 Task: Get the traffic updates for the Robert F. Kennedy Bridge.
Action: Mouse pressed left at (239, 88)
Screenshot: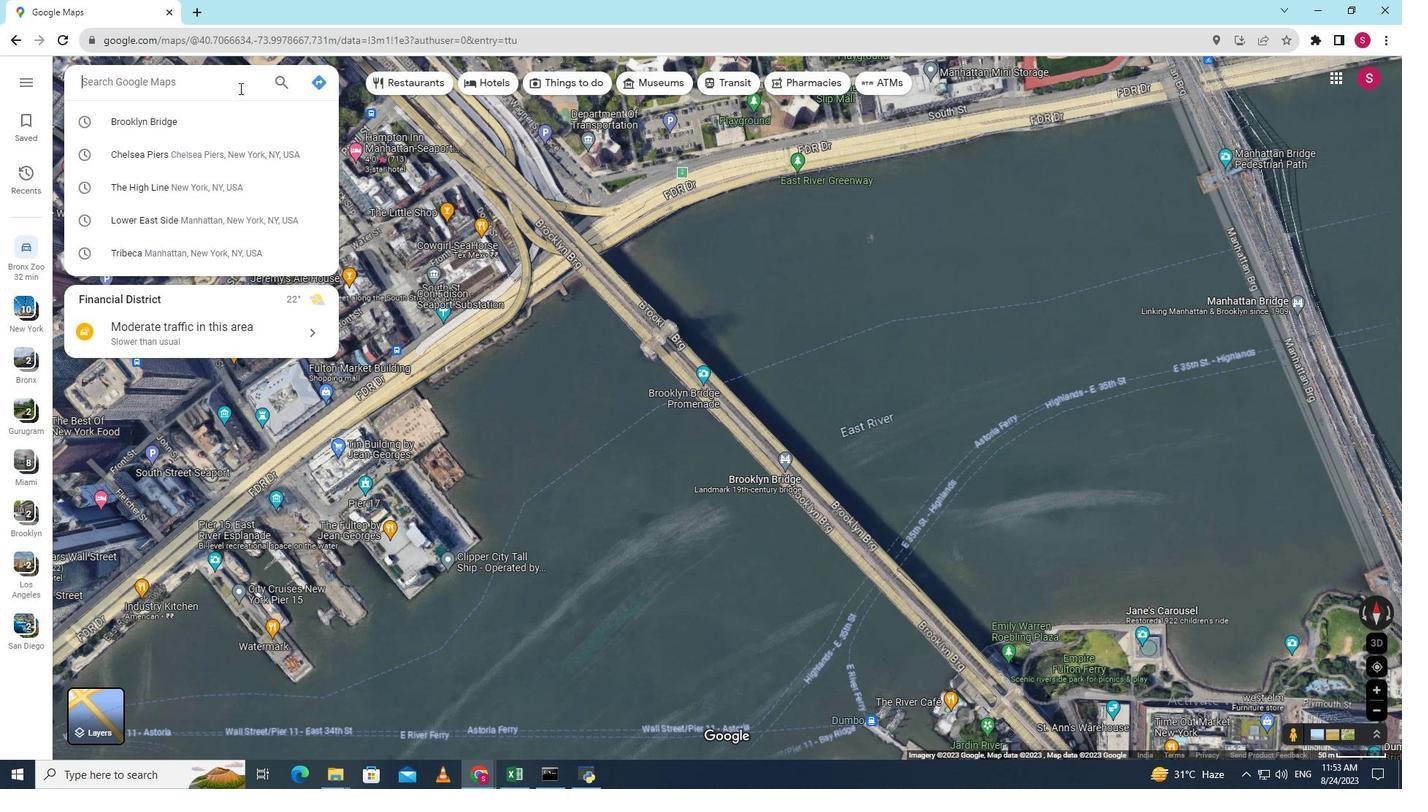 
Action: Key pressed <Key.shift><Key.shift><Key.shift><Key.shift><Key.shift><Key.shift><Key.shift><Key.shift><Key.shift><Key.shift><Key.shift><Key.shift>Robert<Key.space><Key.shift>F.<Key.space><Key.shift><Key.shift><Key.shift><Key.shift><Key.shift><Key.shift><Key.shift><Key.shift><Key.shift><Key.shift><Key.shift><Key.shift><Key.shift><Key.shift><Key.shift><Key.shift><Key.shift><Key.shift><Key.shift><Key.shift><Key.shift><Key.shift><Key.shift><Key.shift><Key.shift><Key.shift><Key.shift>Kennedy<Key.space><Key.shift><Key.shift><Key.shift><Key.shift><Key.shift><Key.shift><Key.shift><Key.shift><Key.shift><Key.shift><Key.shift><Key.shift><Key.shift><Key.shift><Key.shift><Key.shift><Key.shift><Key.shift><Key.shift><Key.shift><Key.shift><Key.shift><Key.shift><Key.shift><Key.shift><Key.shift><Key.shift><Key.shift><Key.shift><Key.shift><Key.shift><Key.shift><Key.shift><Key.shift><Key.shift><Key.shift><Key.shift><Key.shift><Key.shift><Key.shift><Key.shift><Key.shift><Key.shift><Key.shift><Key.shift><Key.shift><Key.shift><Key.shift><Key.shift><Key.shift><Key.shift><Key.shift><Key.shift><Key.shift><Key.shift><Key.shift><Key.shift><Key.shift><Key.shift><Key.shift><Key.shift><Key.shift><Key.shift><Key.shift><Key.shift><Key.shift><Key.shift><Key.shift><Key.shift><Key.shift>Bridge<Key.enter>
Screenshot: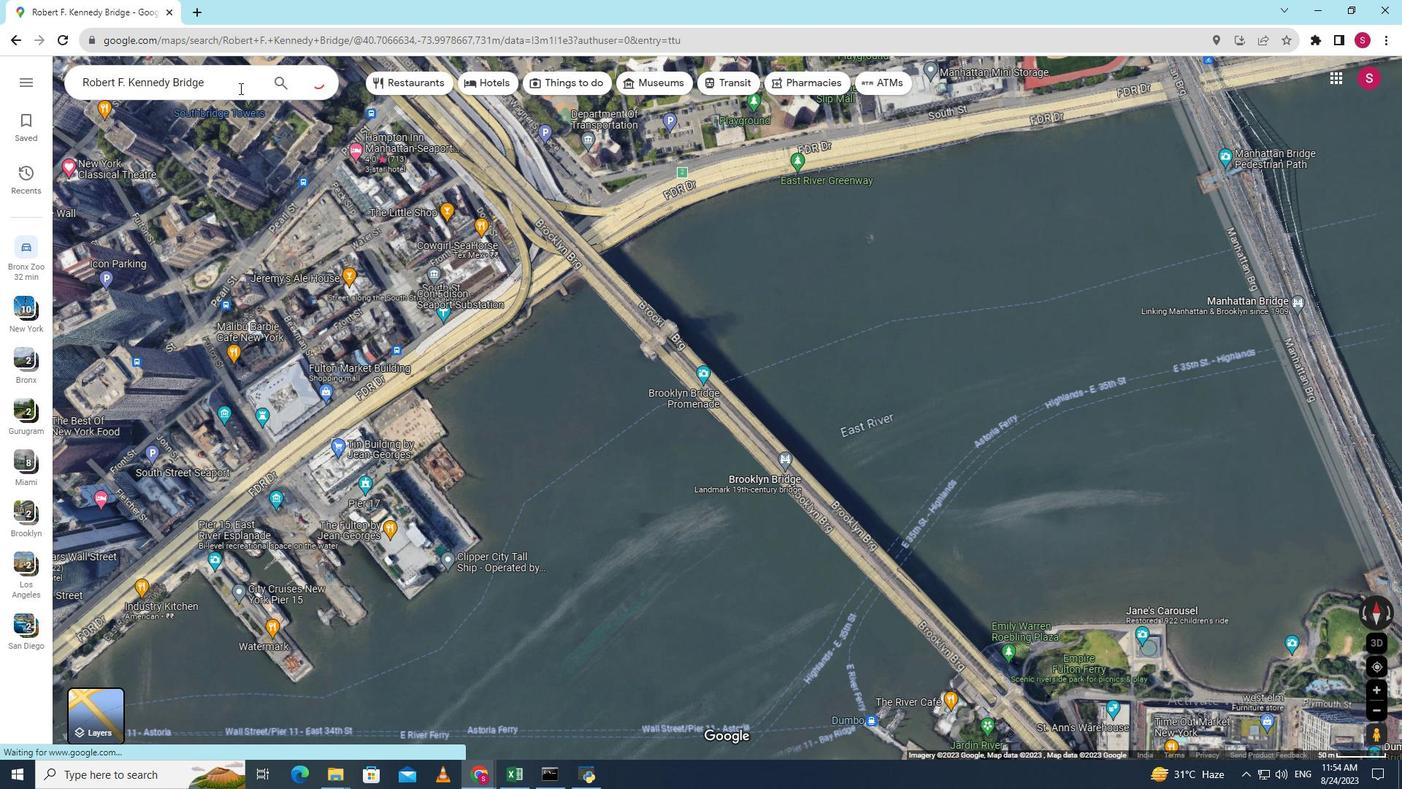 
Action: Mouse moved to (646, 715)
Screenshot: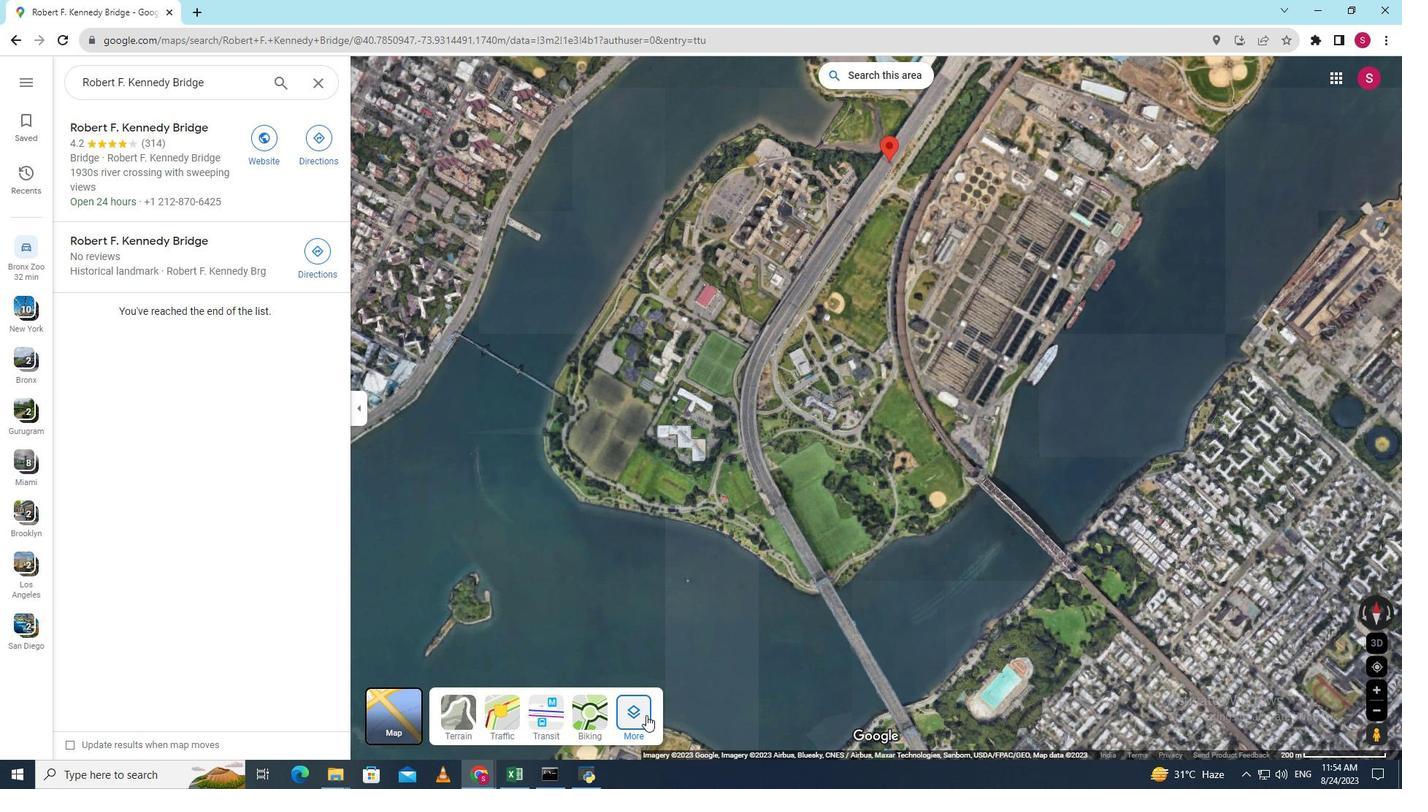 
Action: Mouse pressed left at (646, 715)
Screenshot: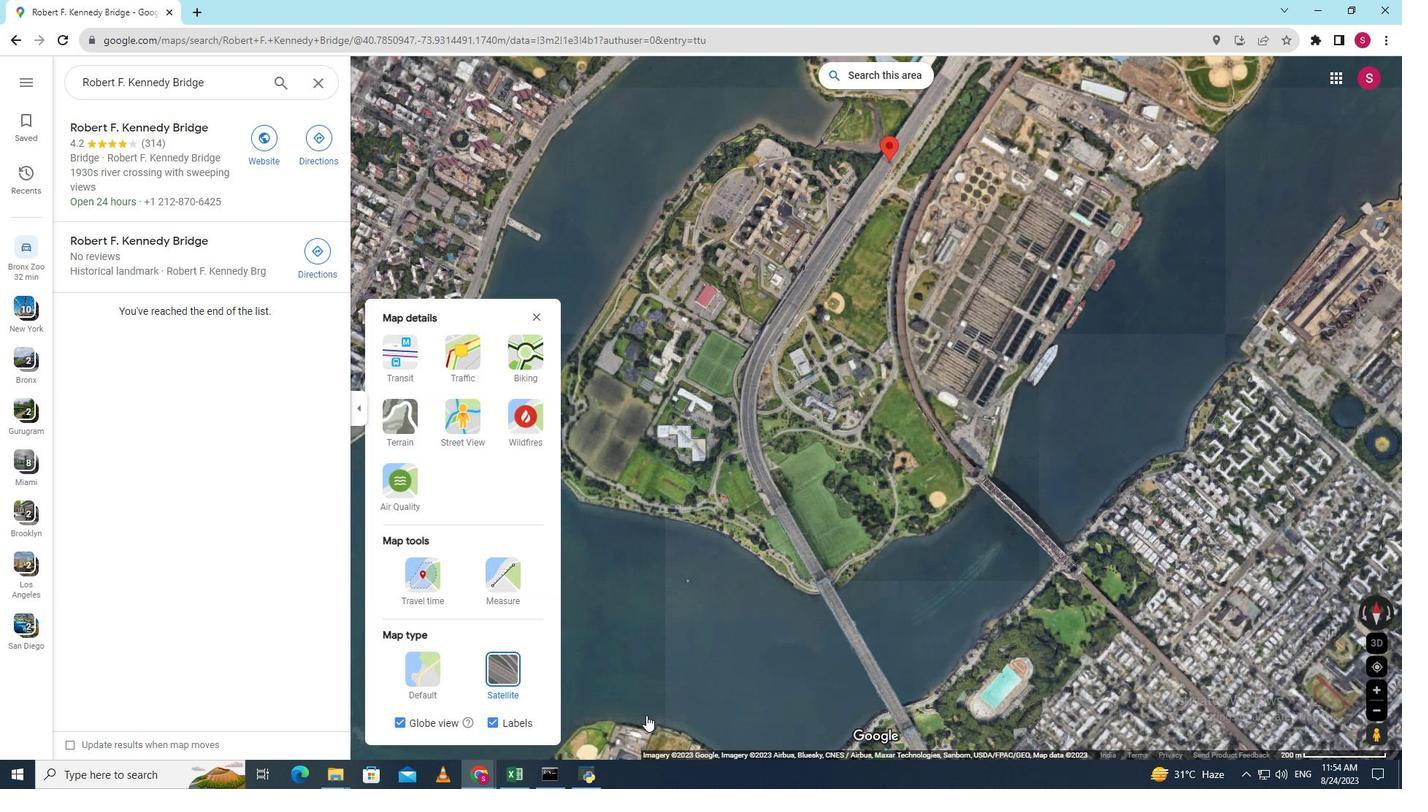 
Action: Mouse moved to (457, 342)
Screenshot: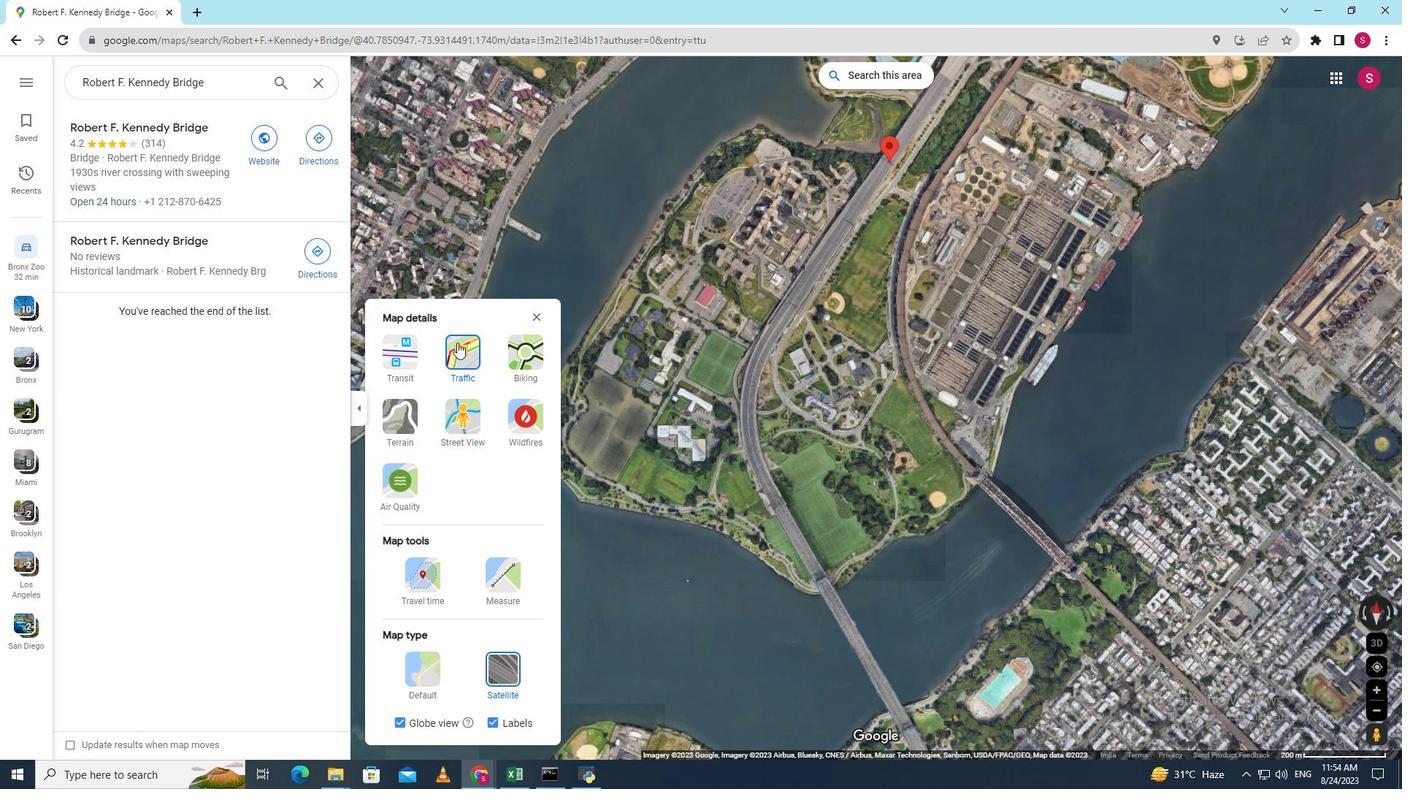 
Action: Mouse pressed left at (457, 342)
Screenshot: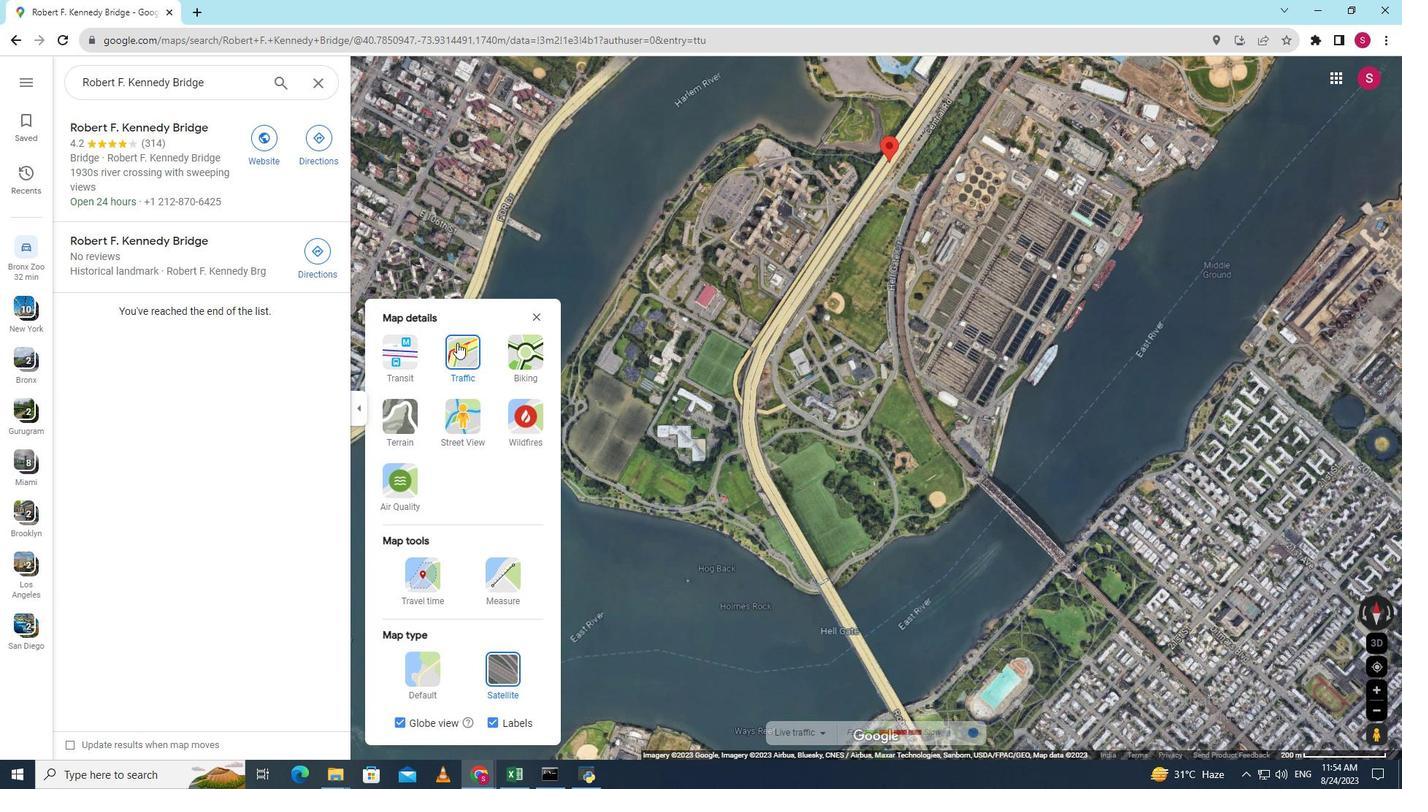 
Action: Mouse moved to (824, 733)
Screenshot: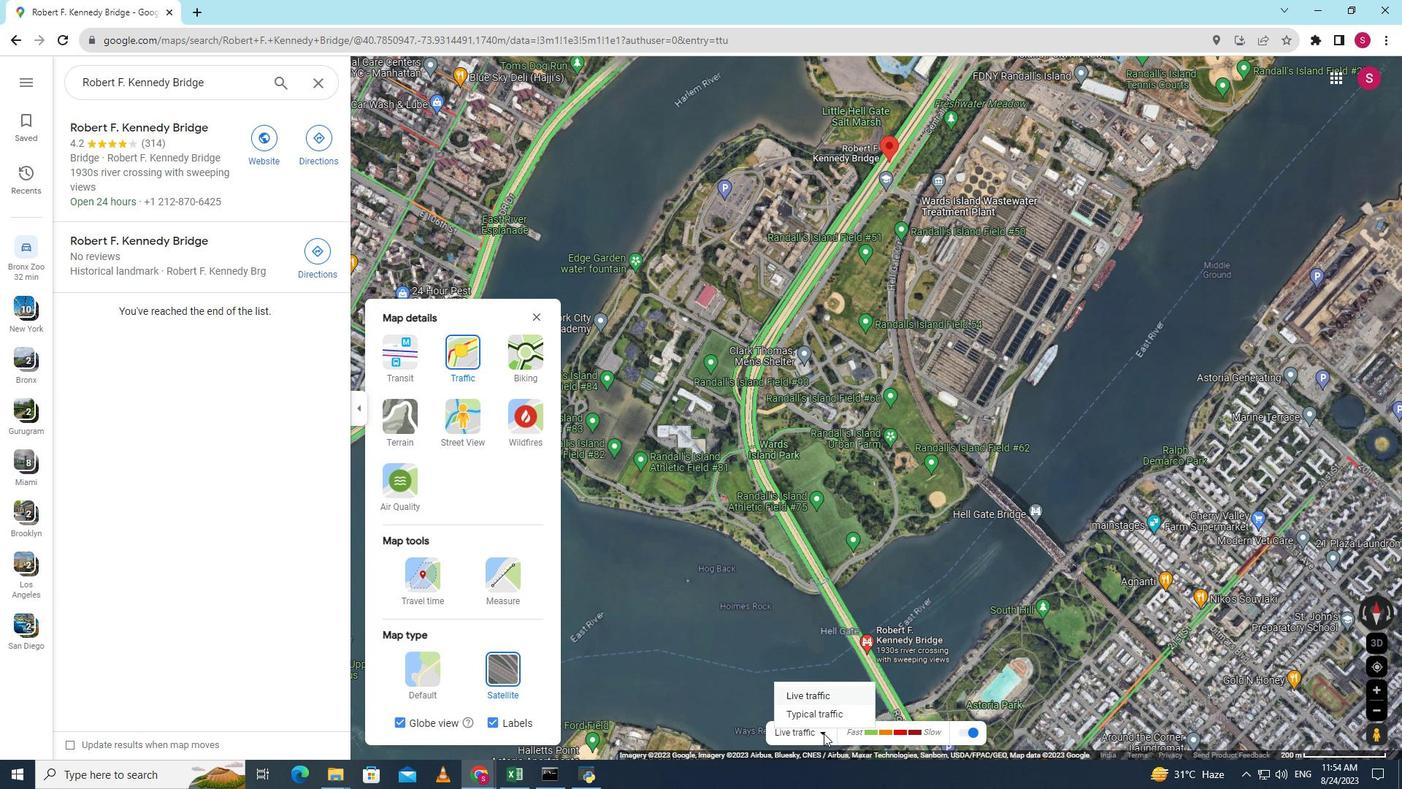 
Action: Mouse pressed left at (824, 733)
Screenshot: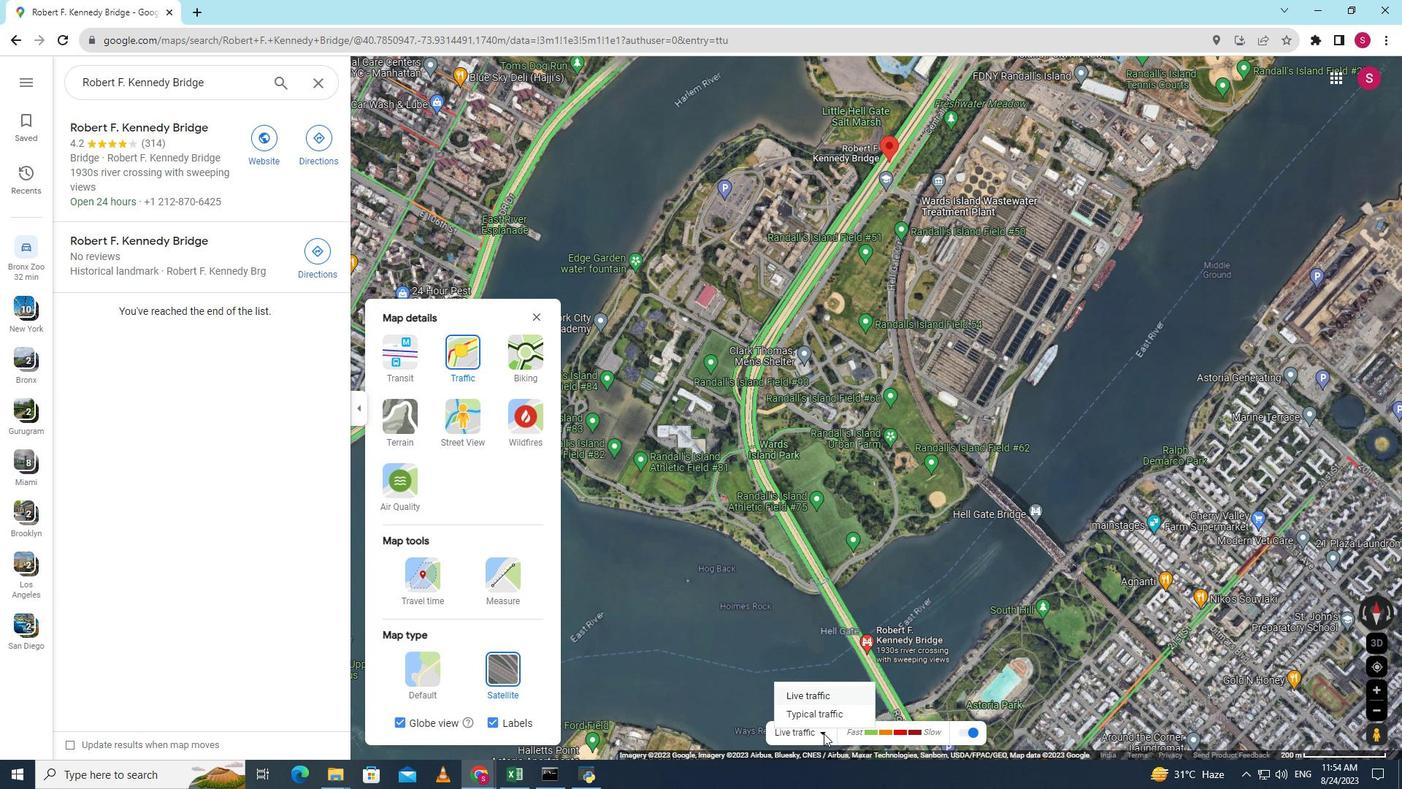 
Action: Mouse moved to (815, 714)
Screenshot: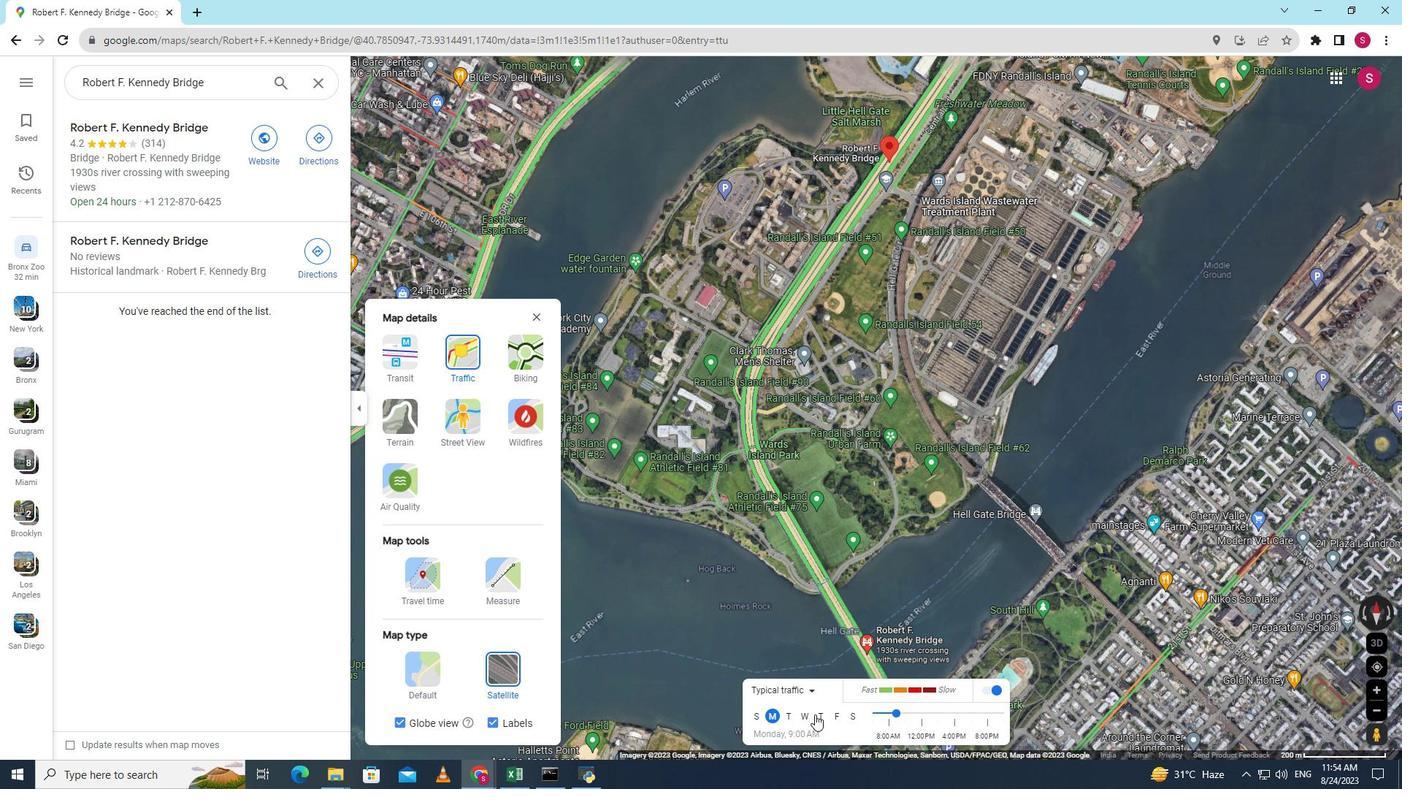 
Action: Mouse pressed left at (815, 714)
Screenshot: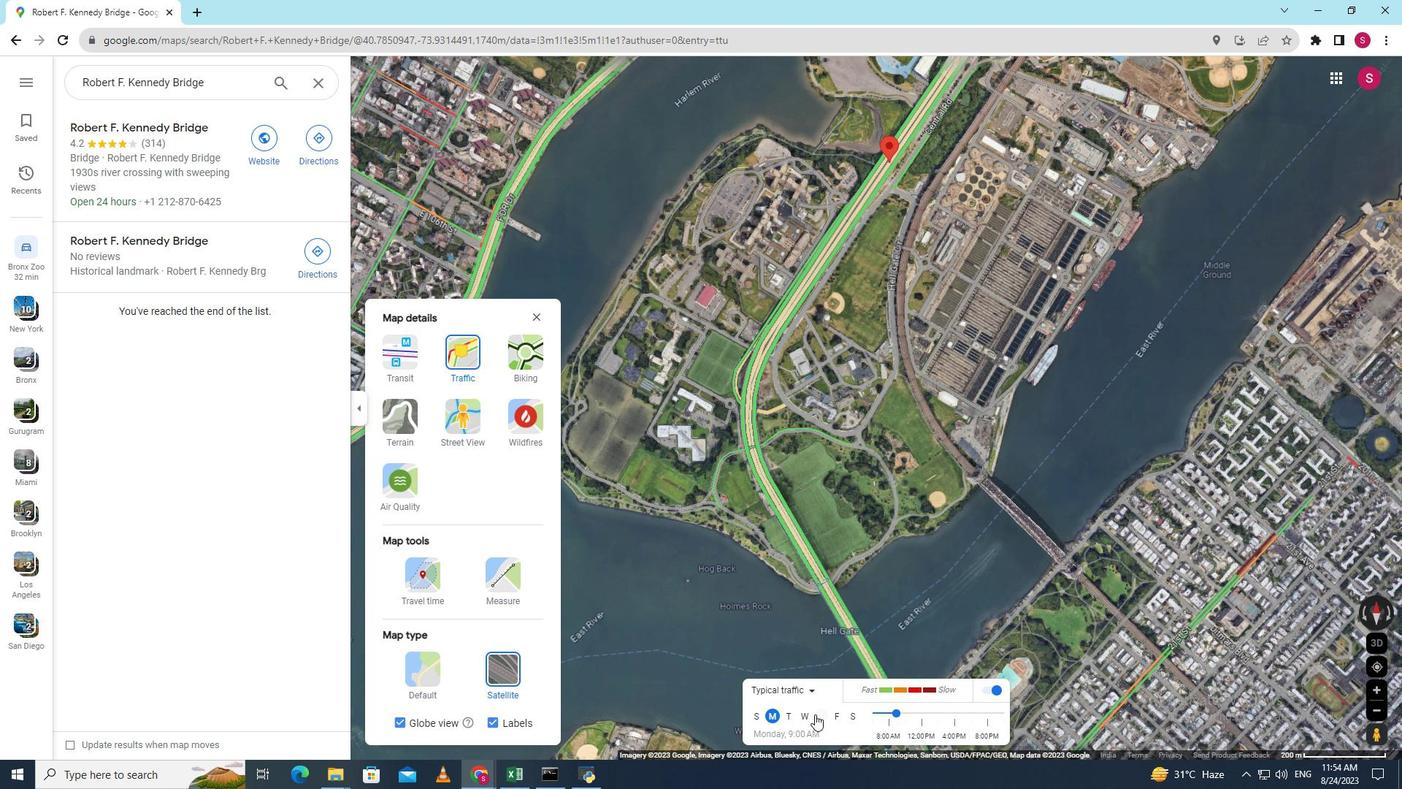
Action: Mouse moved to (805, 719)
Screenshot: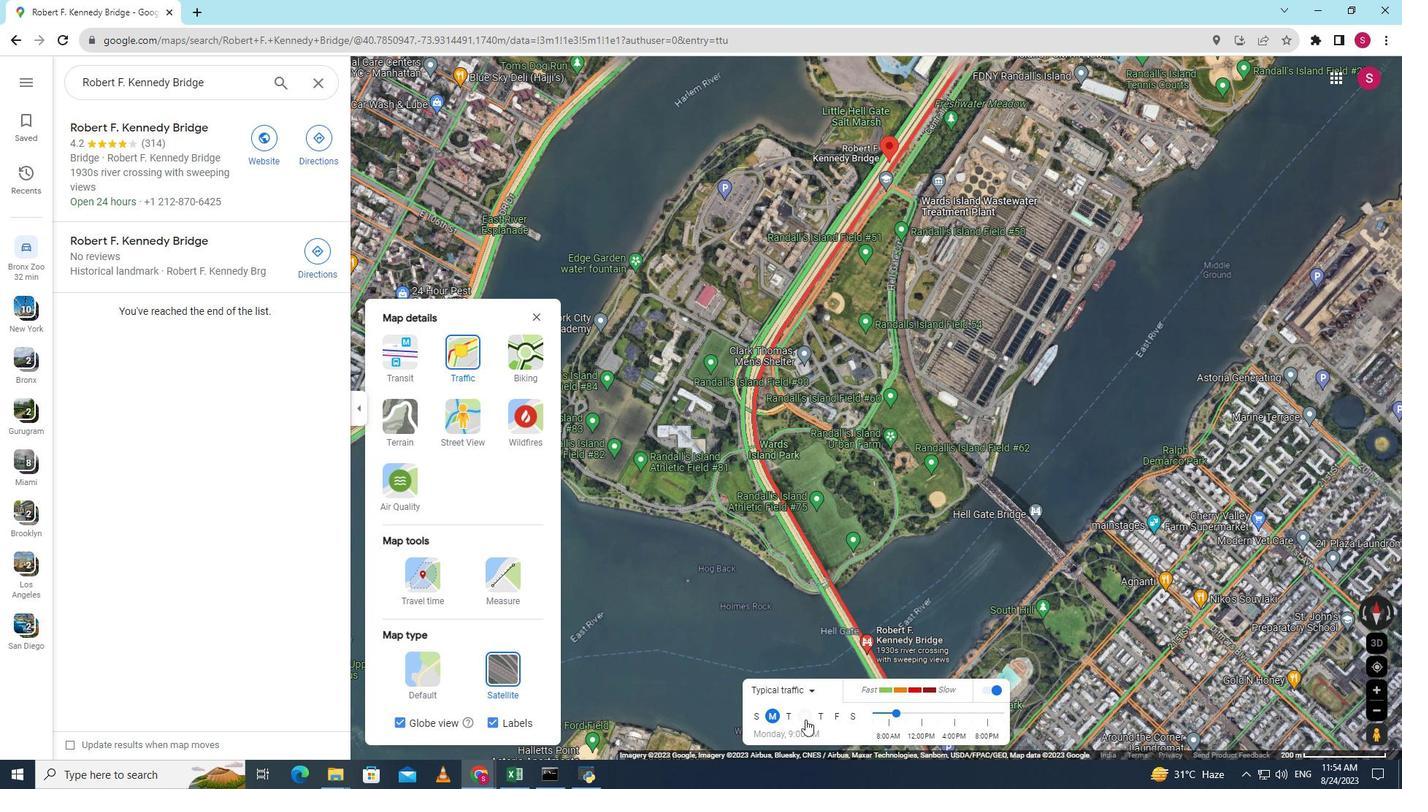 
Action: Mouse pressed left at (805, 719)
Screenshot: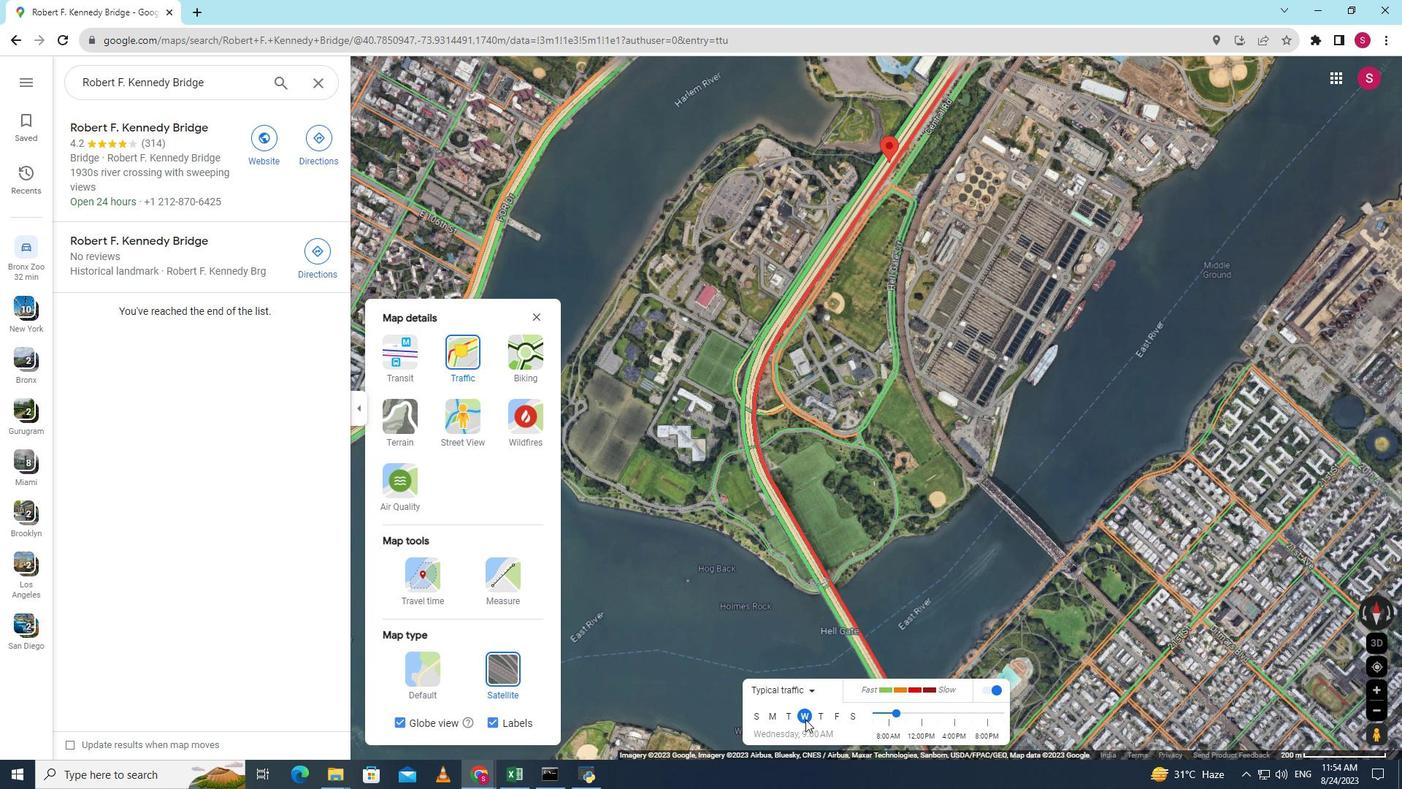 
Action: Mouse moved to (894, 713)
Screenshot: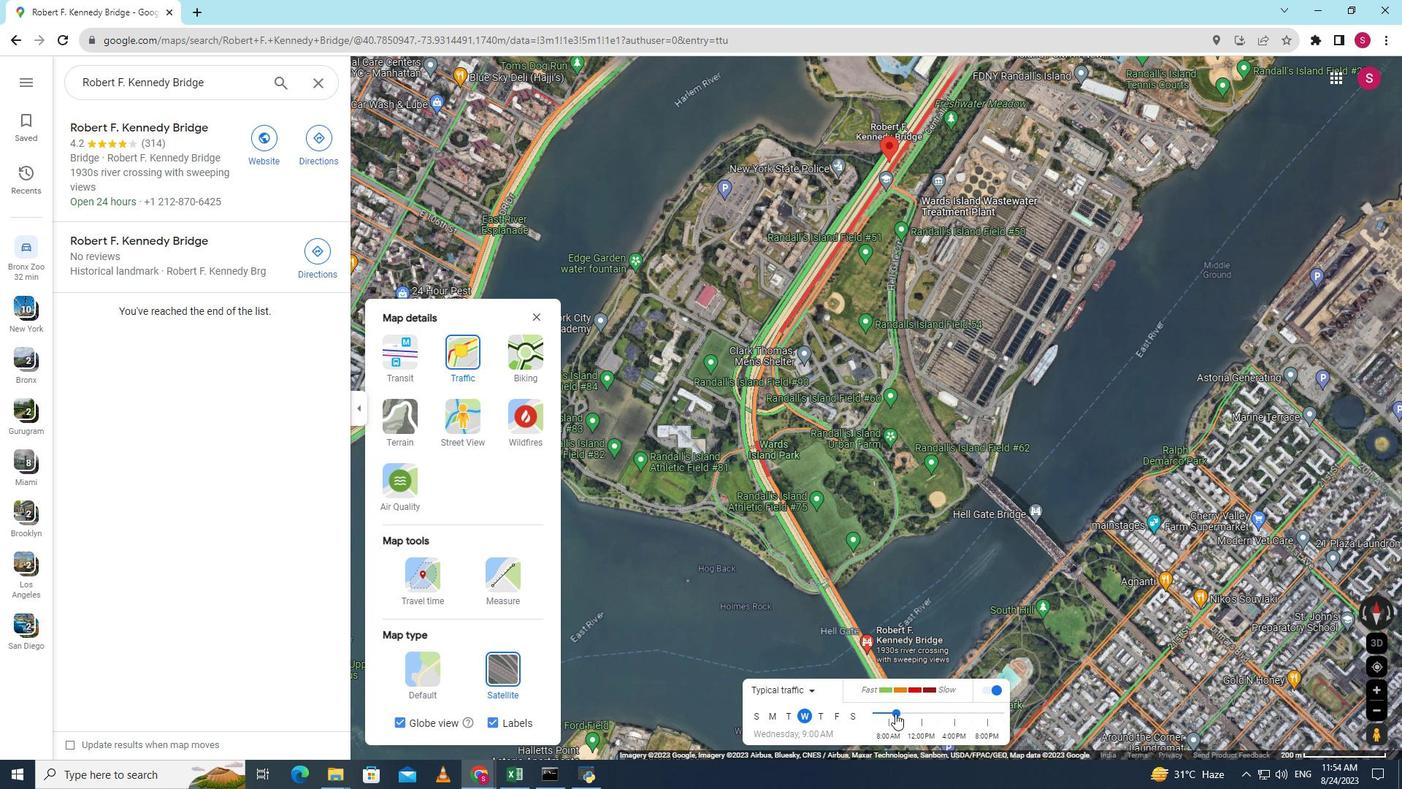 
Action: Mouse pressed left at (894, 713)
Screenshot: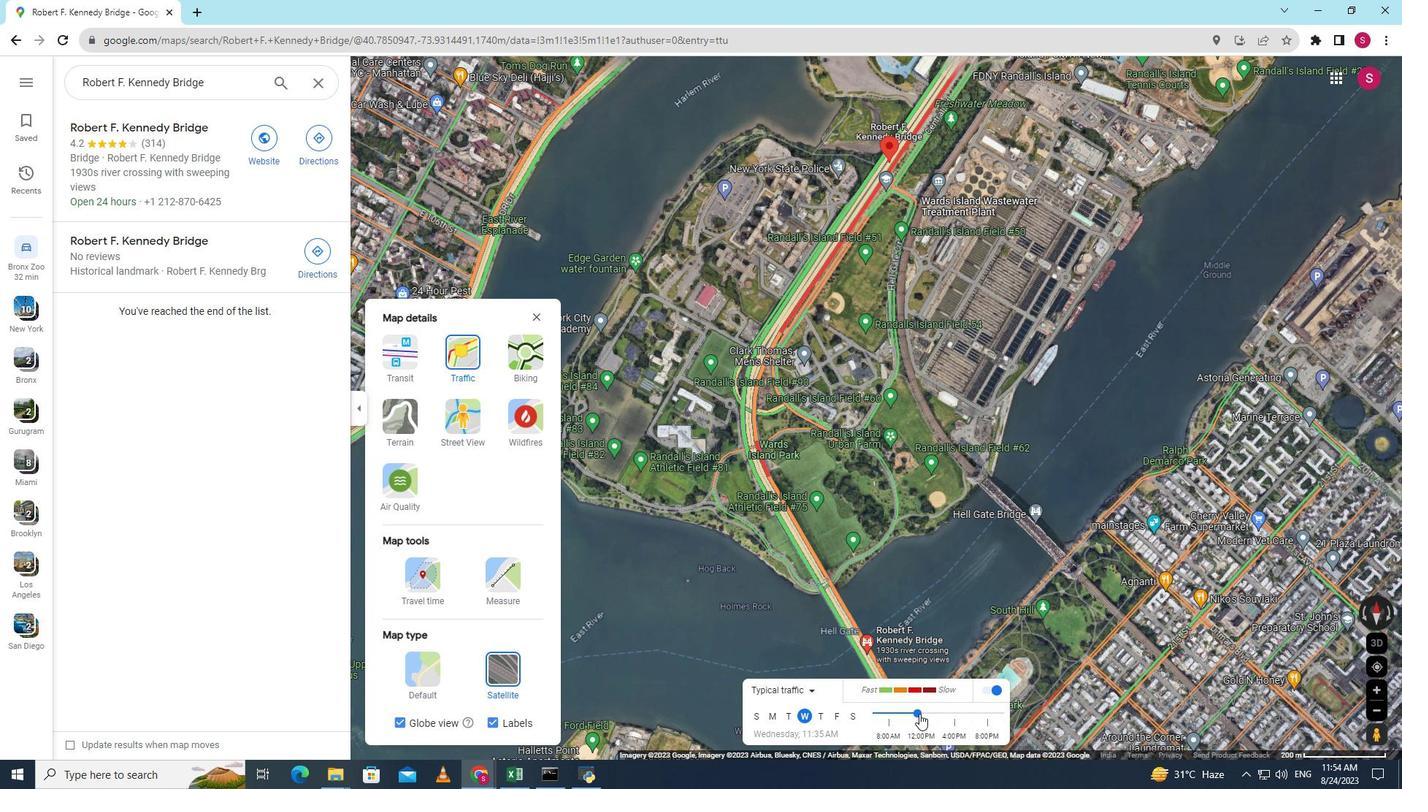 
Action: Mouse moved to (770, 625)
Screenshot: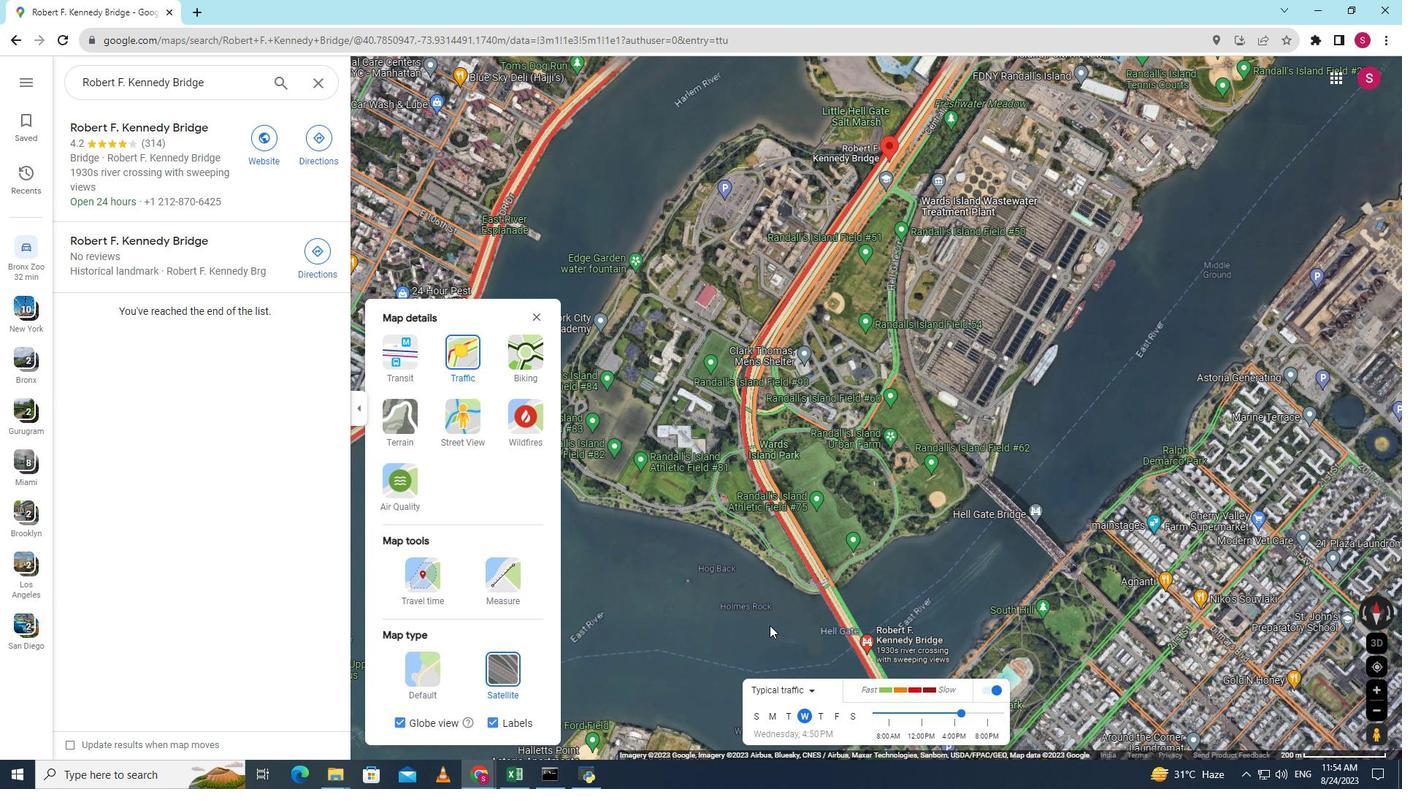 
